 Task: Make in the project Wayfarer a sprint 'Full Throttle'.
Action: Mouse moved to (218, 60)
Screenshot: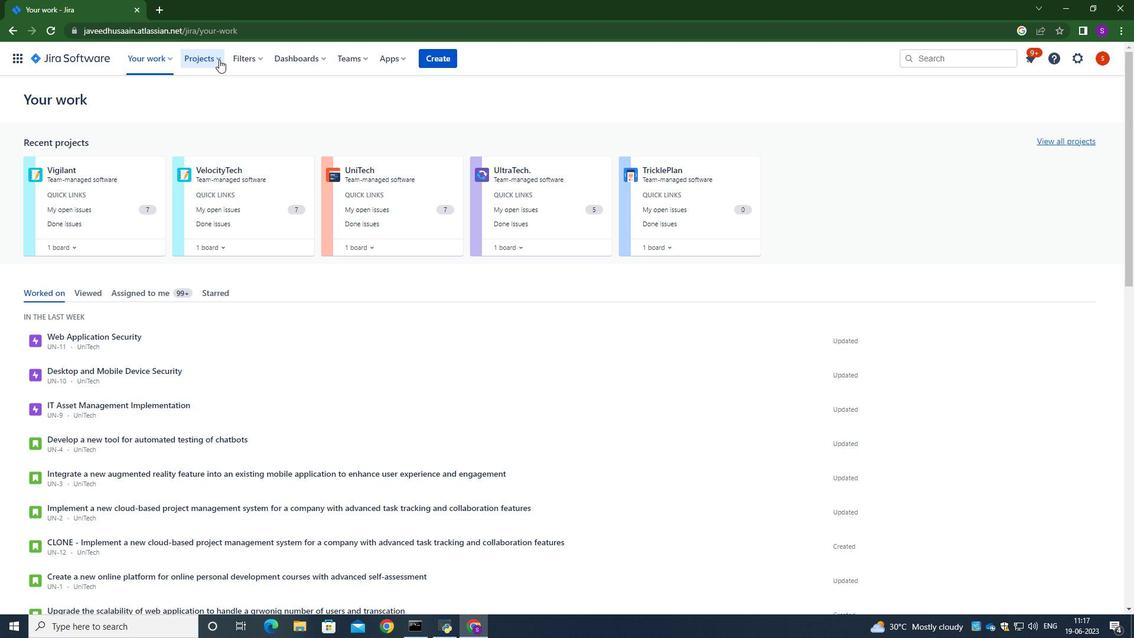 
Action: Mouse pressed left at (218, 60)
Screenshot: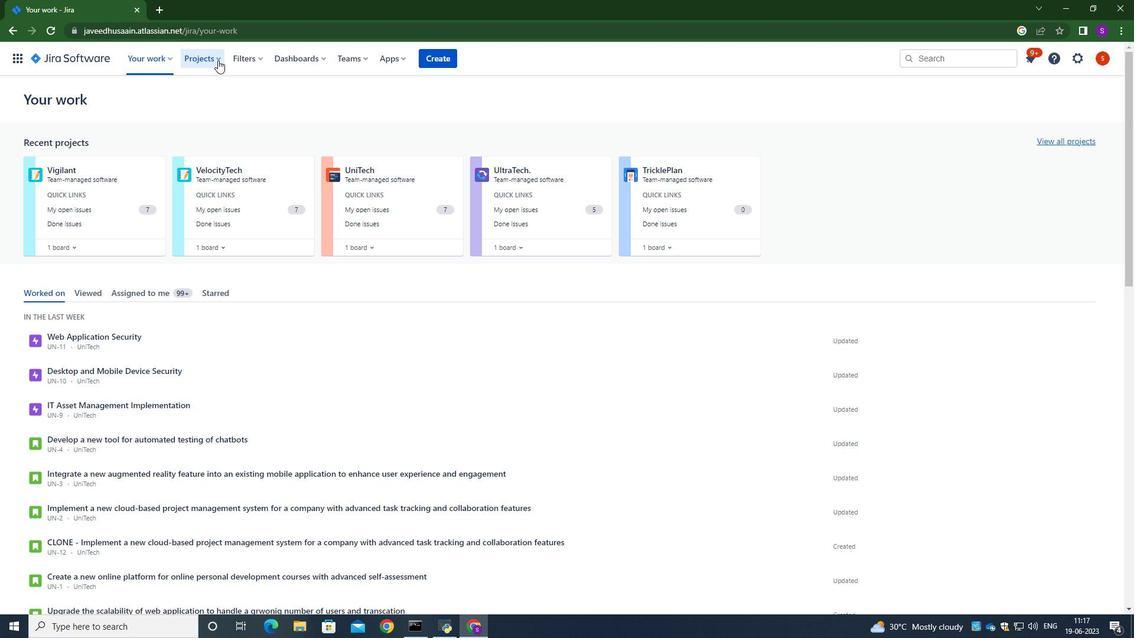 
Action: Mouse moved to (241, 144)
Screenshot: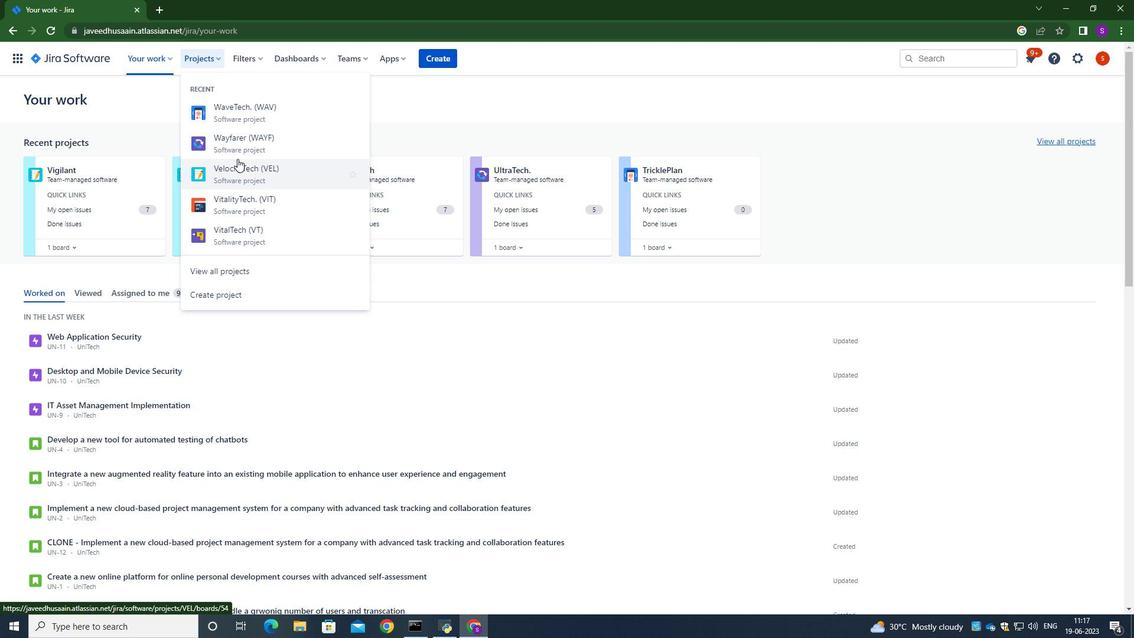 
Action: Mouse pressed left at (241, 144)
Screenshot: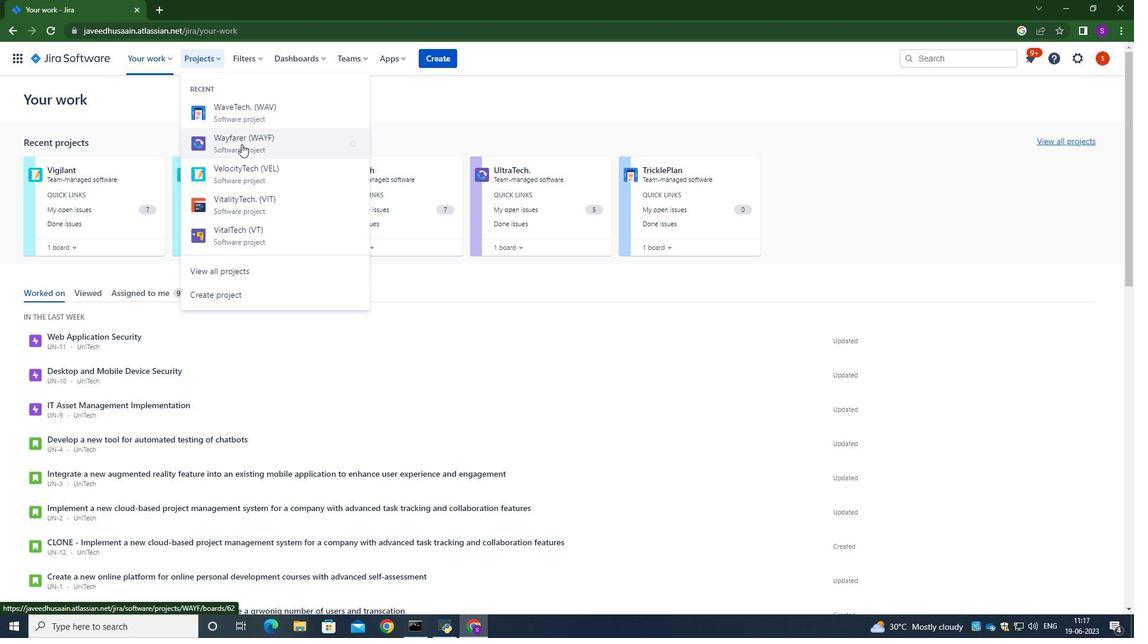 
Action: Mouse moved to (95, 185)
Screenshot: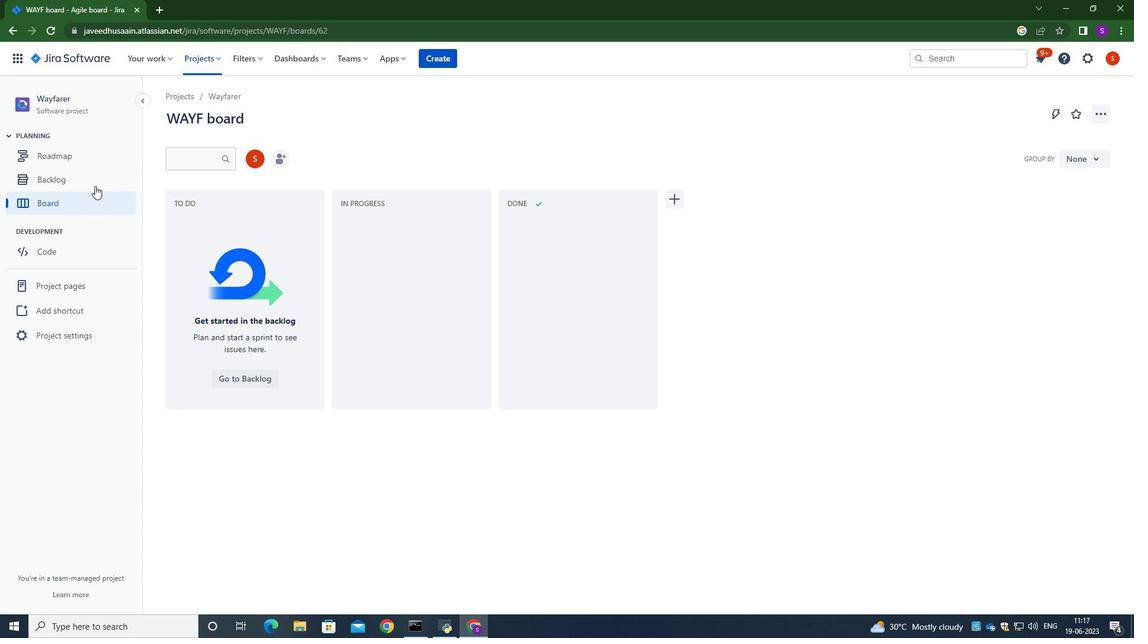 
Action: Mouse pressed left at (95, 185)
Screenshot: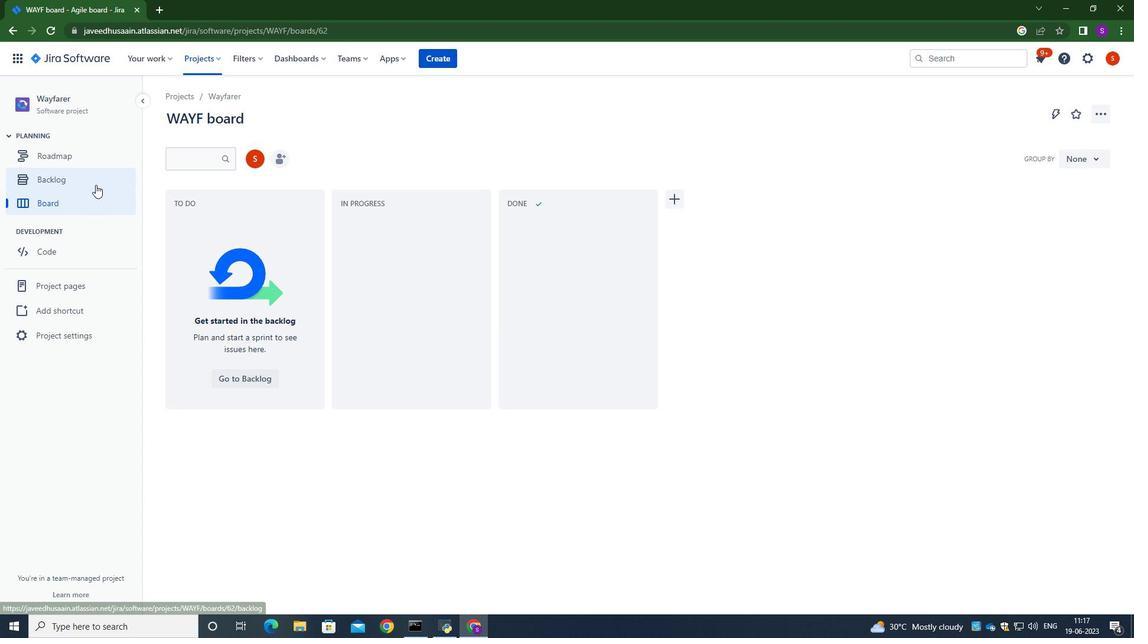 
Action: Mouse moved to (1071, 368)
Screenshot: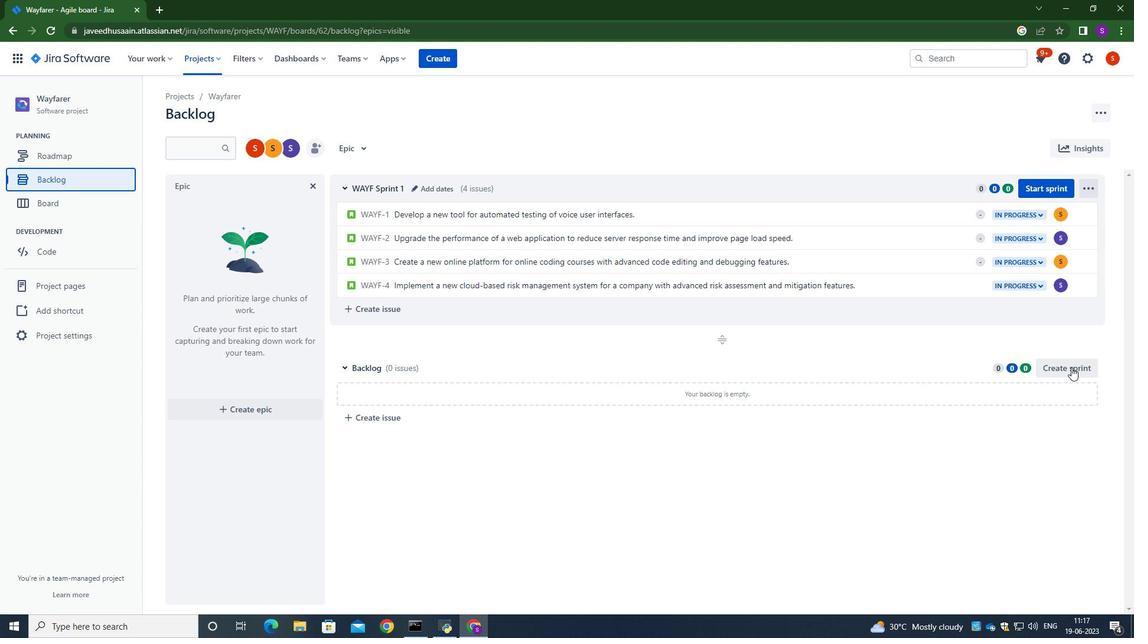
Action: Mouse pressed left at (1071, 368)
Screenshot: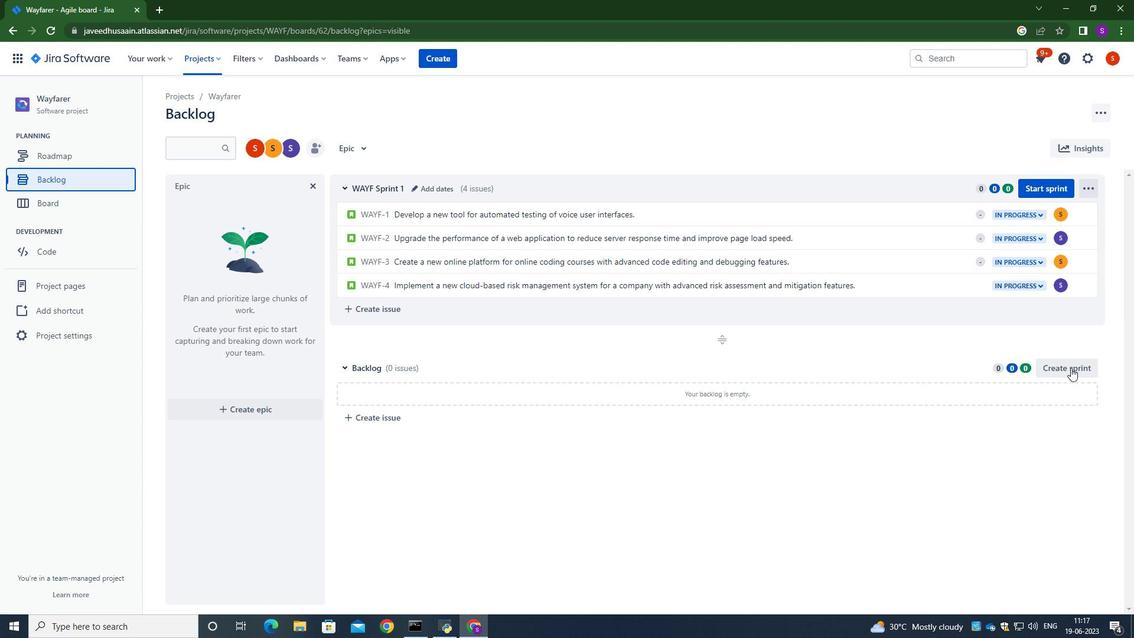 
Action: Mouse moved to (430, 372)
Screenshot: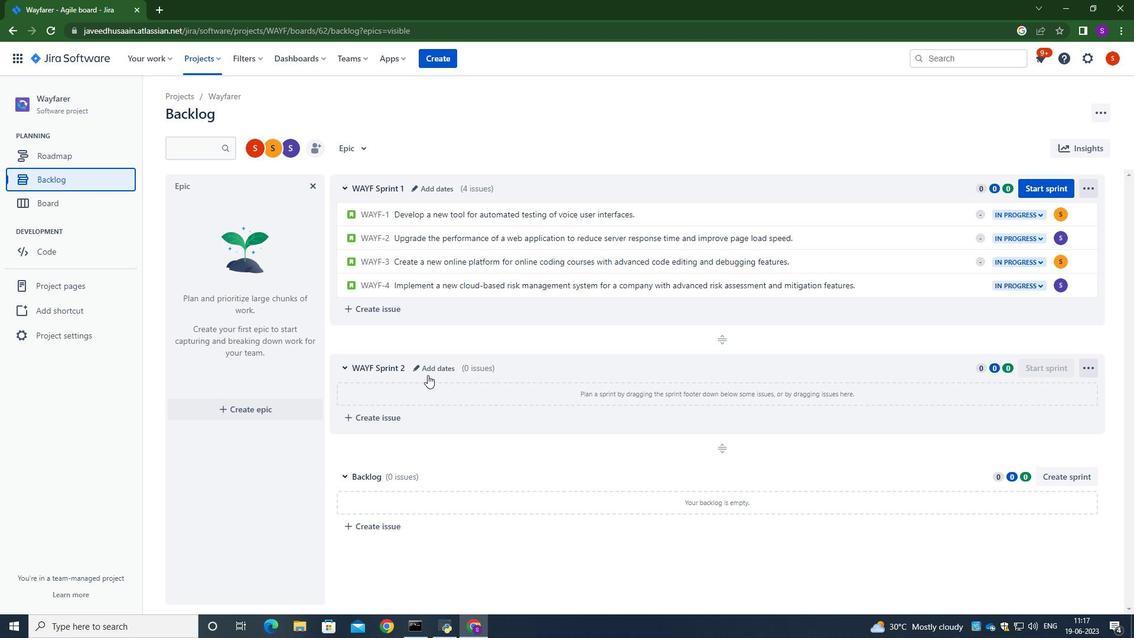
Action: Mouse pressed left at (430, 372)
Screenshot: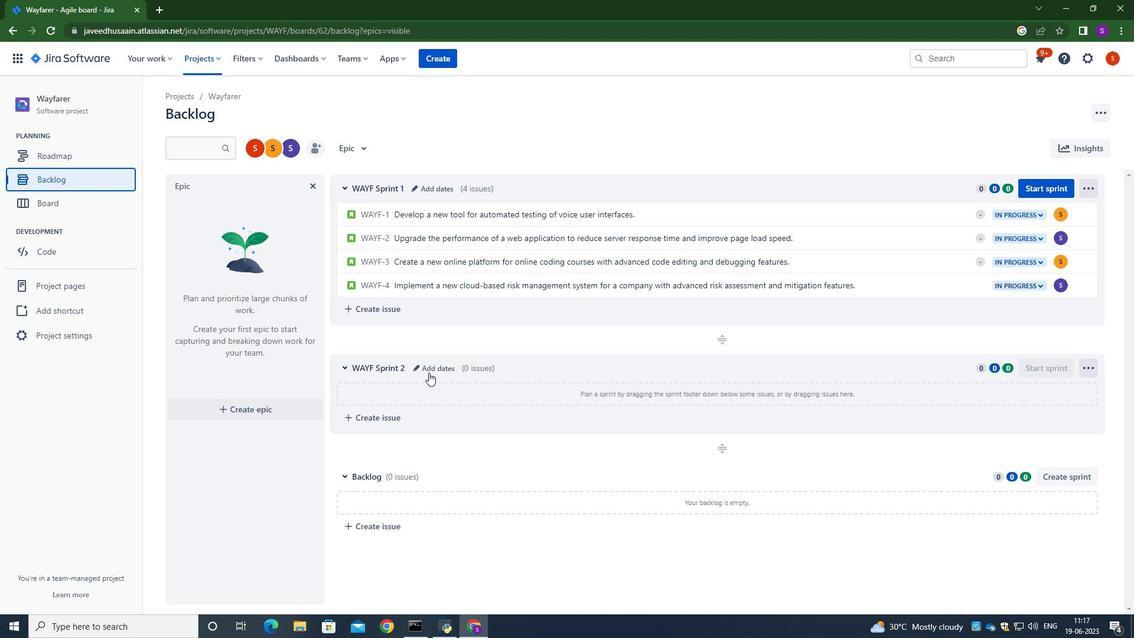 
Action: Mouse moved to (463, 149)
Screenshot: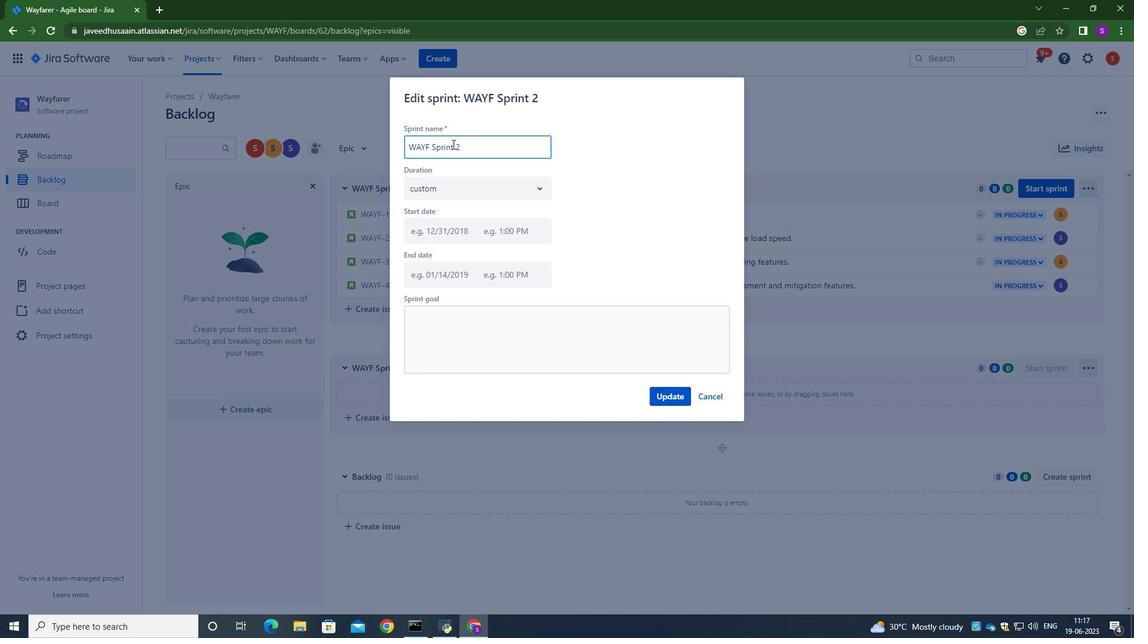 
Action: Key pressed <Key.backspace><Key.backspace><Key.backspace><Key.backspace><Key.backspace><Key.backspace><Key.backspace><Key.backspace><Key.backspace><Key.backspace><Key.backspace><Key.backspace><Key.backspace><Key.backspace><Key.backspace><Key.backspace><Key.backspace><Key.backspace><Key.backspace><Key.backspace><Key.backspace><Key.caps_lock>F<Key.caps_lock>ull<Key.space><Key.caps_lock>T<Key.caps_lock>hrottle
Screenshot: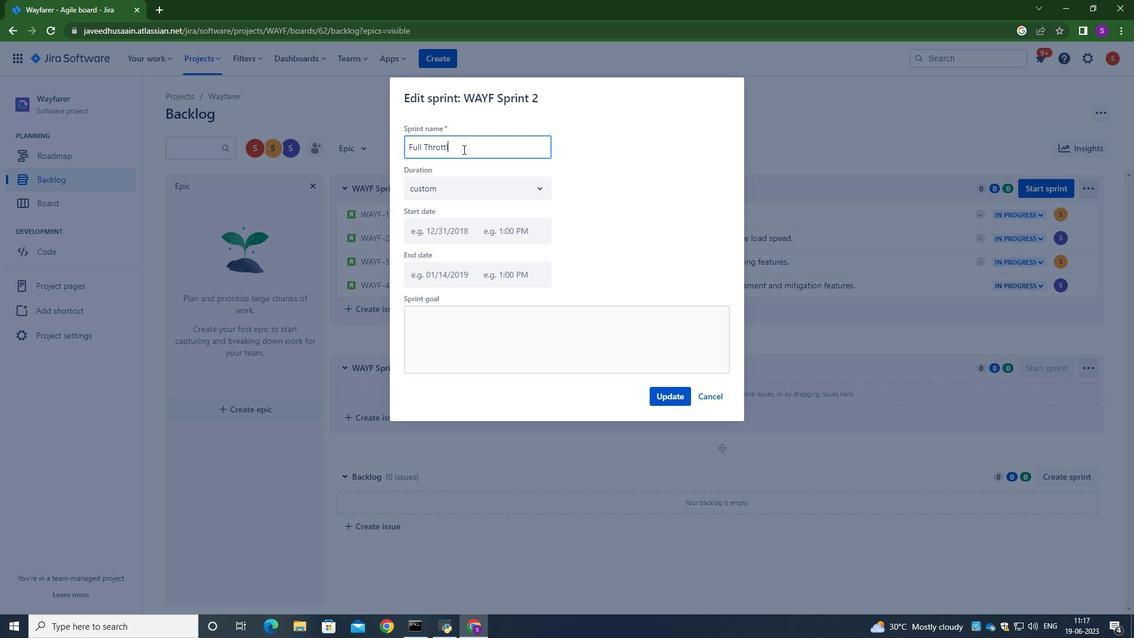 
Action: Mouse moved to (673, 397)
Screenshot: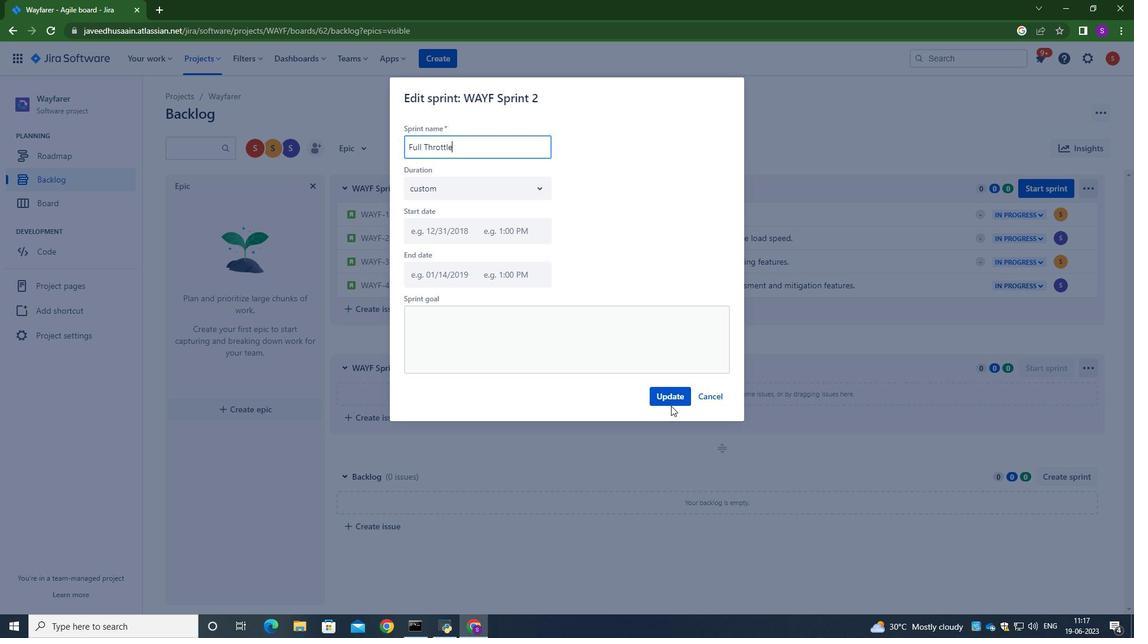 
Action: Mouse pressed left at (673, 397)
Screenshot: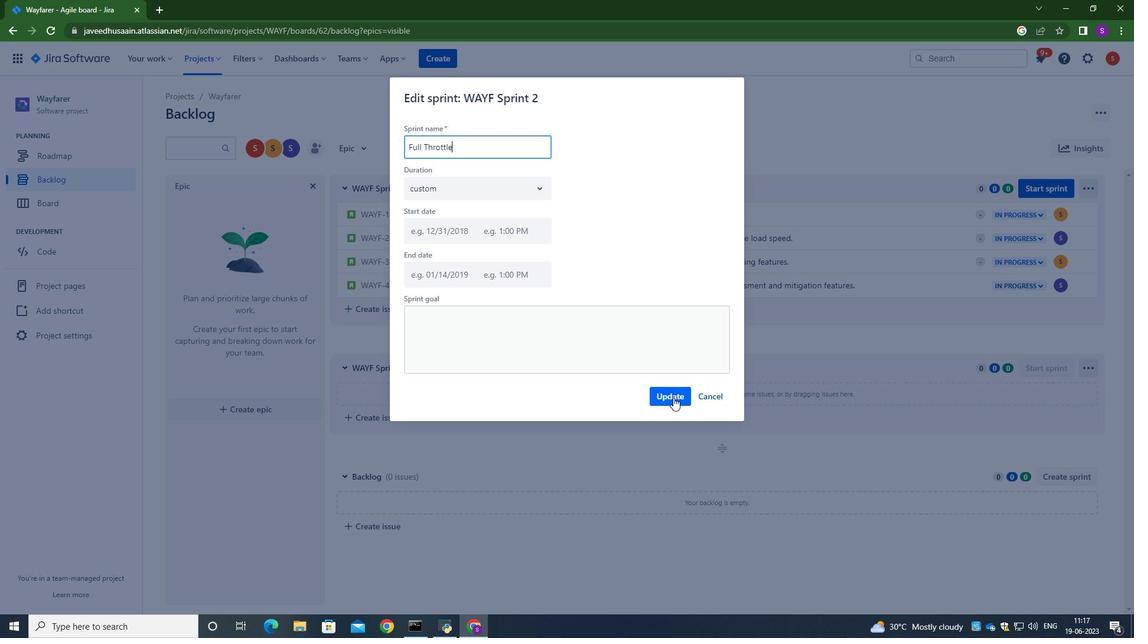 
Action: Mouse moved to (711, 126)
Screenshot: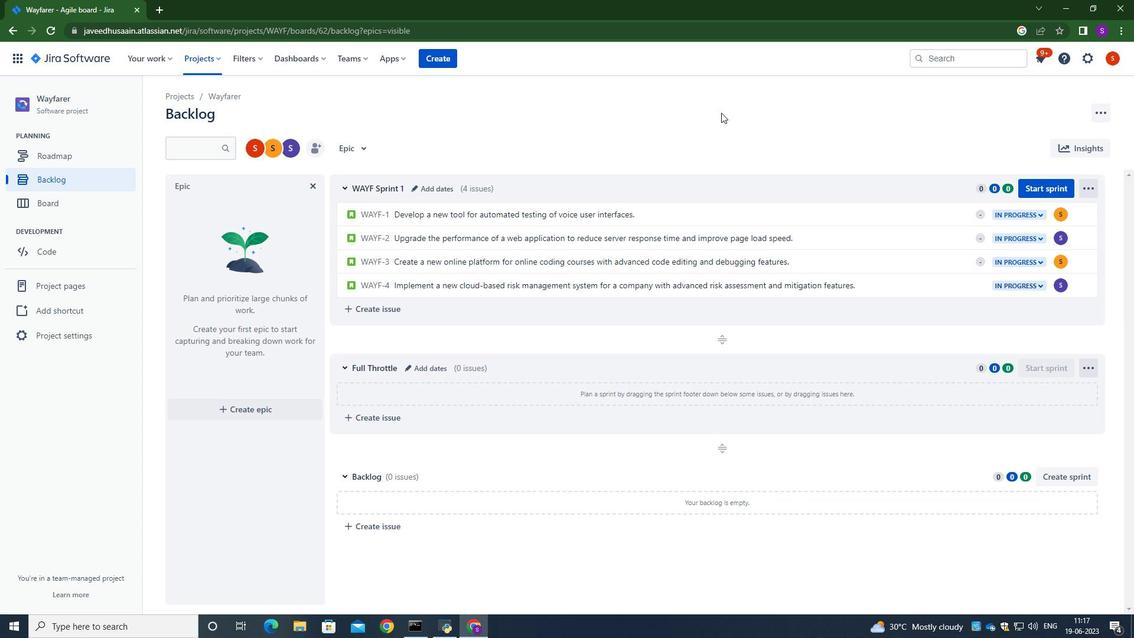 
Action: Mouse pressed left at (711, 126)
Screenshot: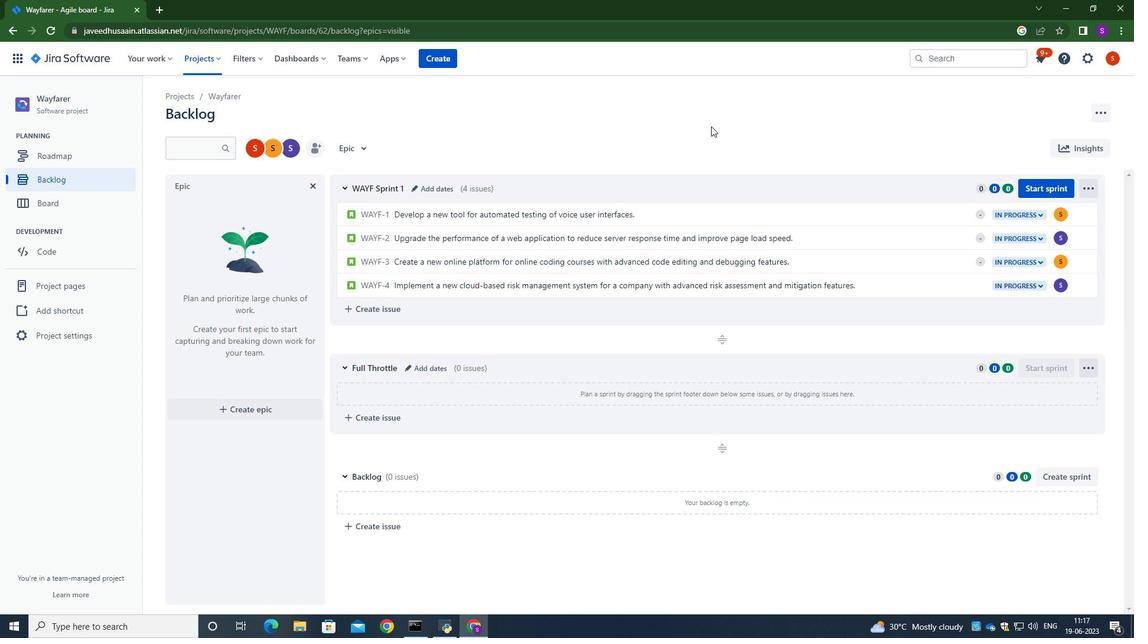
